 Task: Create an event for the digital art and design retreat.
Action: Mouse moved to (165, 247)
Screenshot: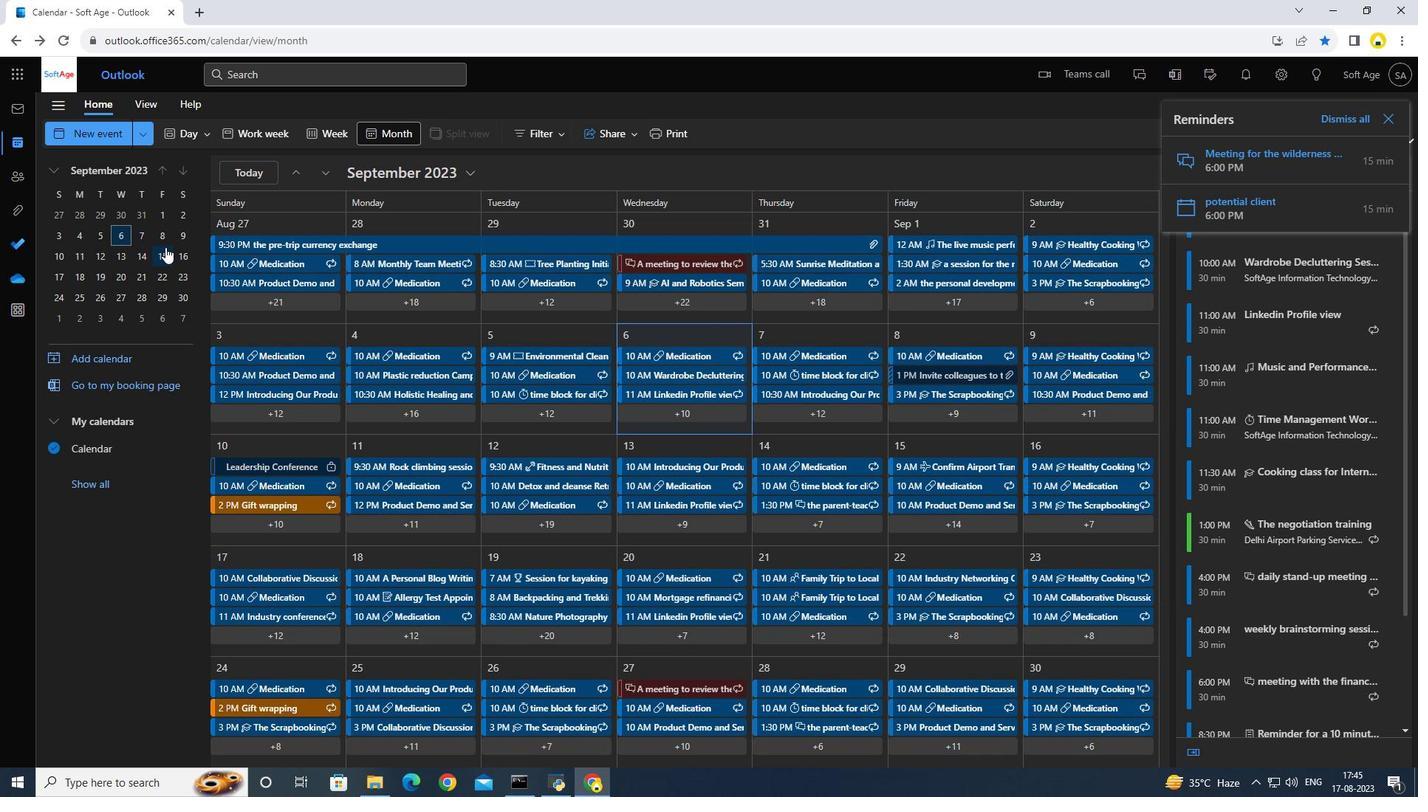
Action: Mouse pressed left at (165, 247)
Screenshot: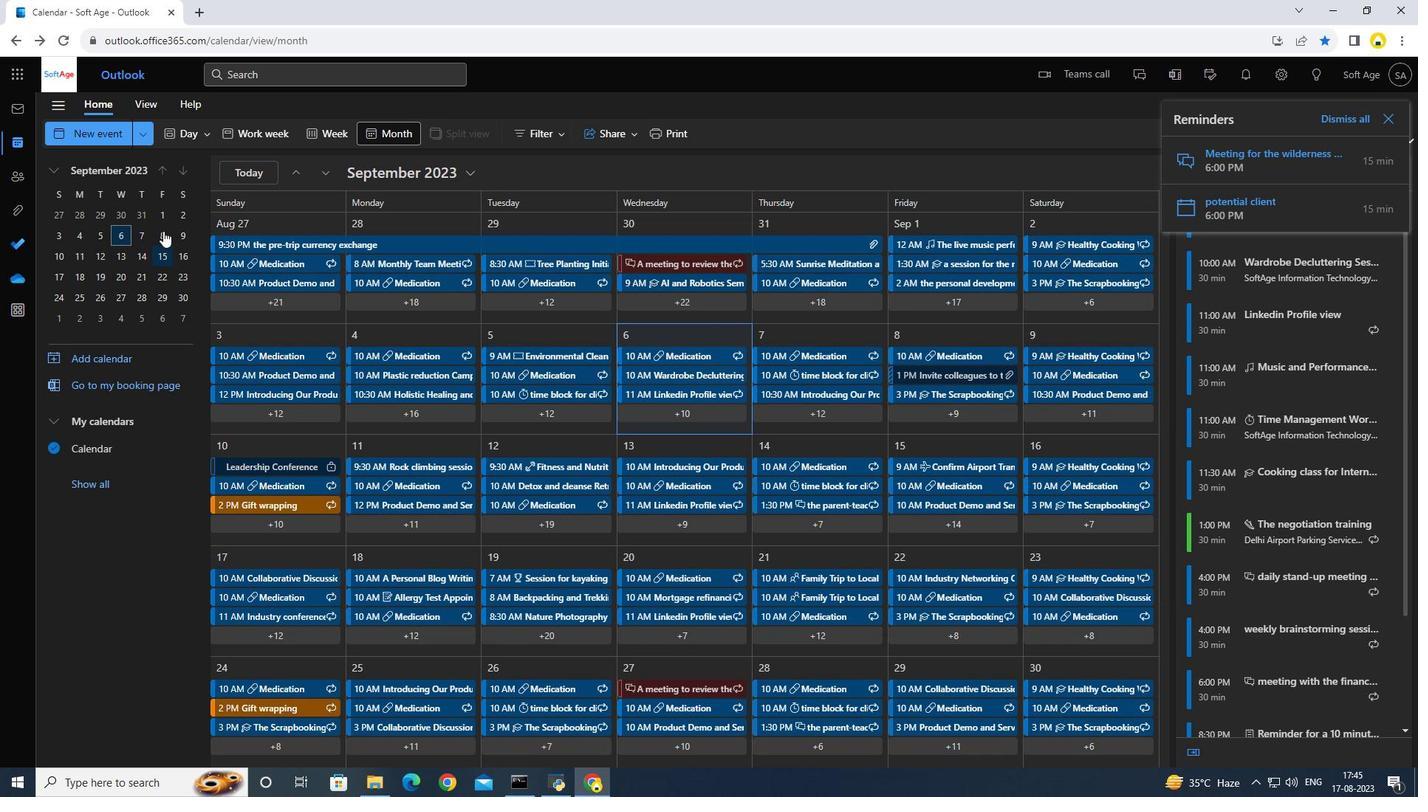 
Action: Mouse moved to (115, 131)
Screenshot: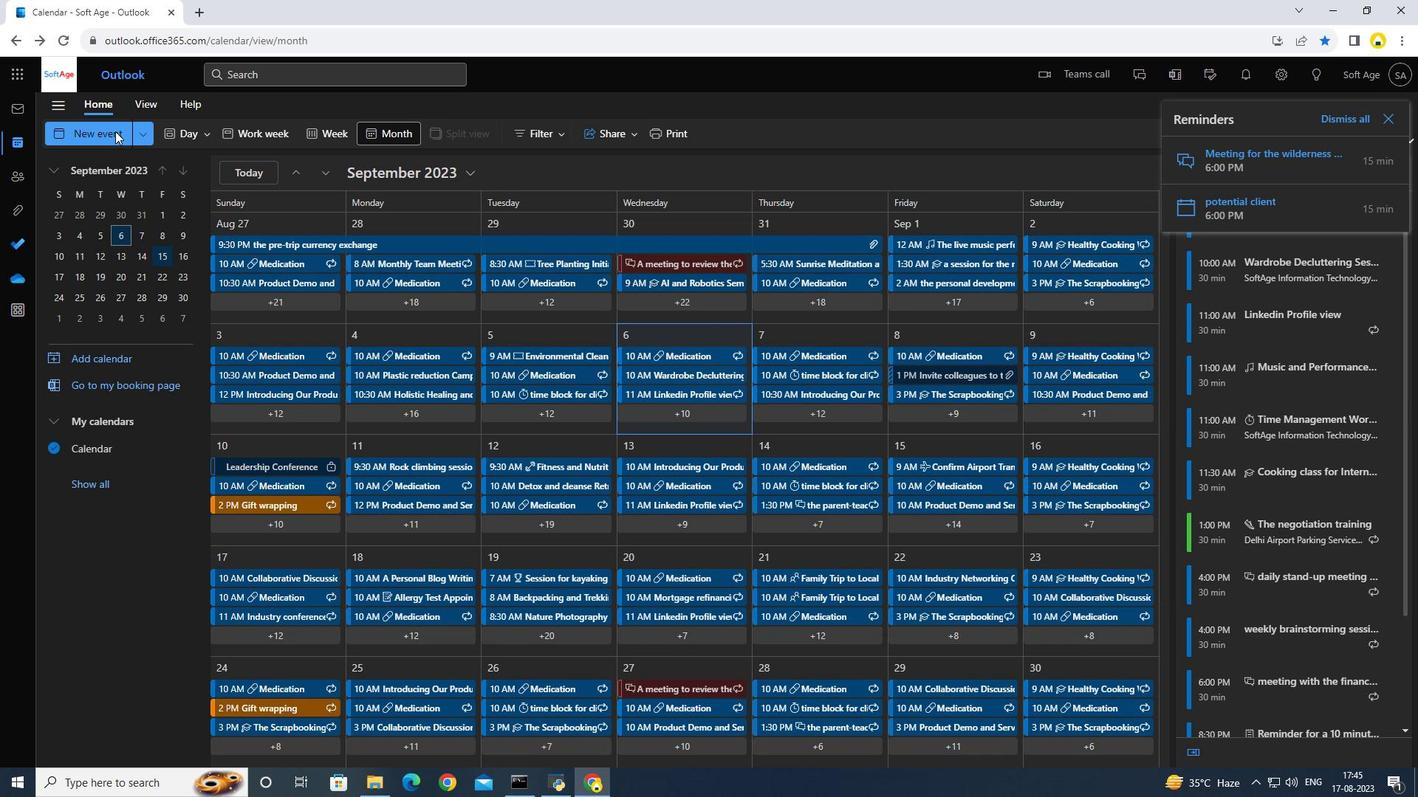
Action: Mouse pressed left at (115, 131)
Screenshot: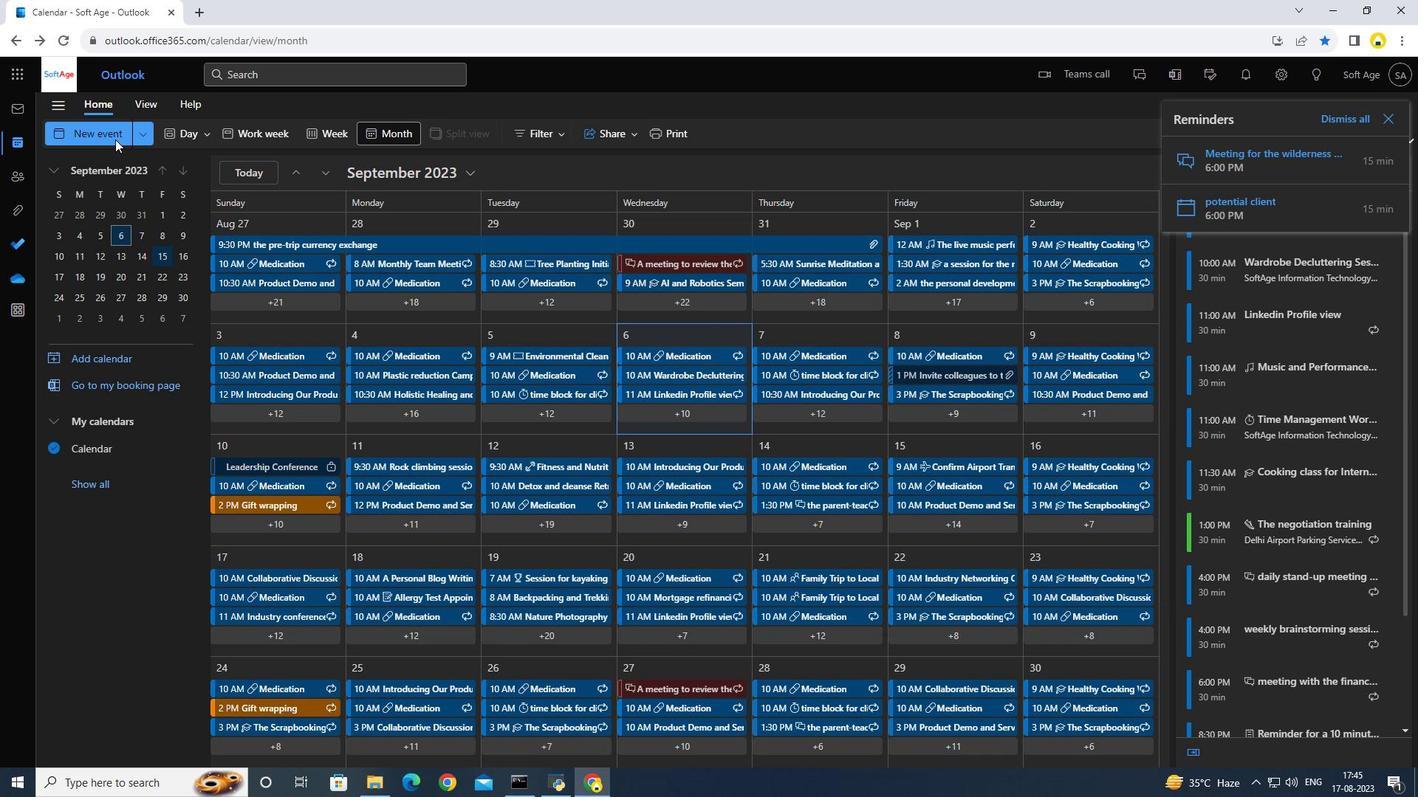 
Action: Mouse moved to (404, 223)
Screenshot: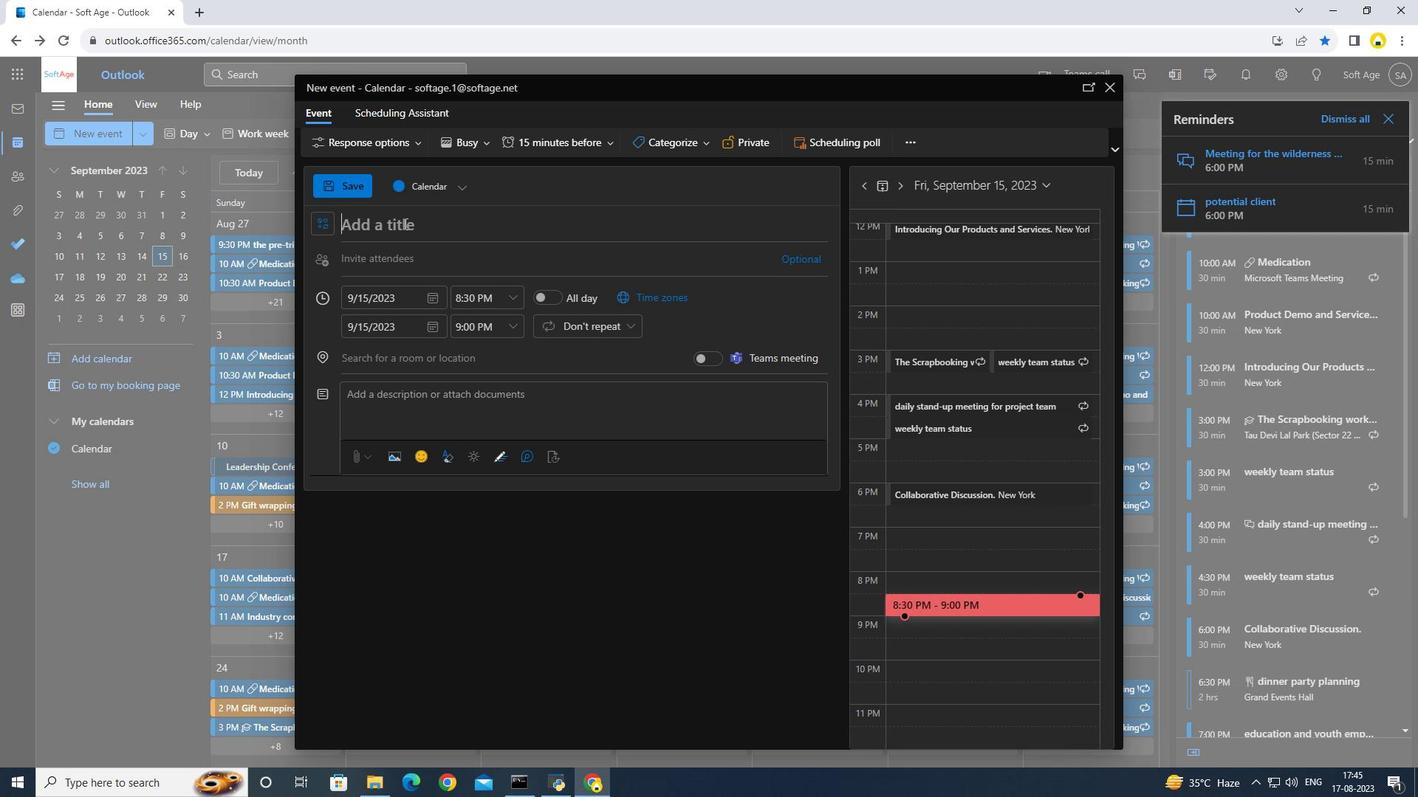 
Action: Mouse pressed left at (404, 223)
Screenshot: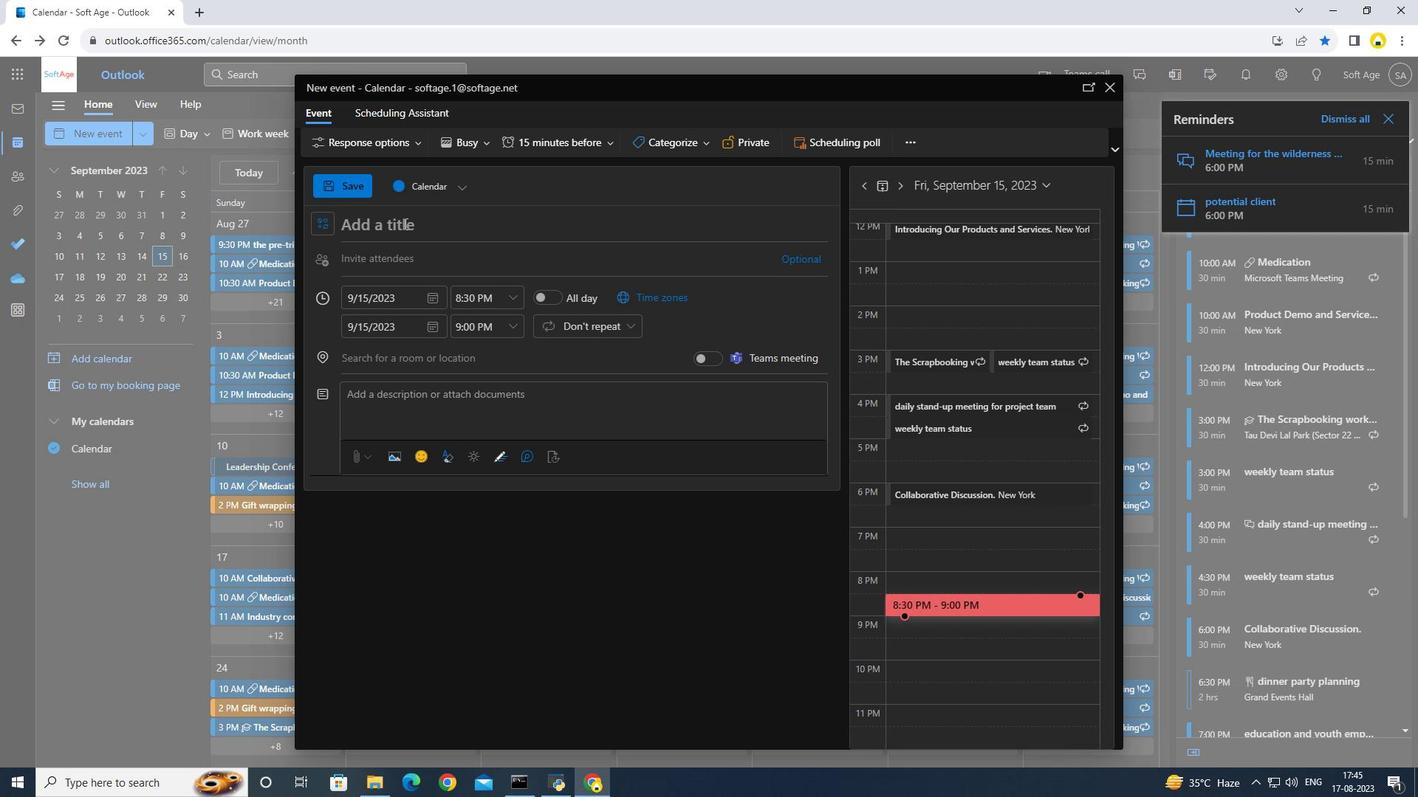 
Action: Key pressed <Key.caps_lock>D<Key.caps_lock>igitai<Key.space><Key.backspace><Key.backspace>l<Key.space>an
Screenshot: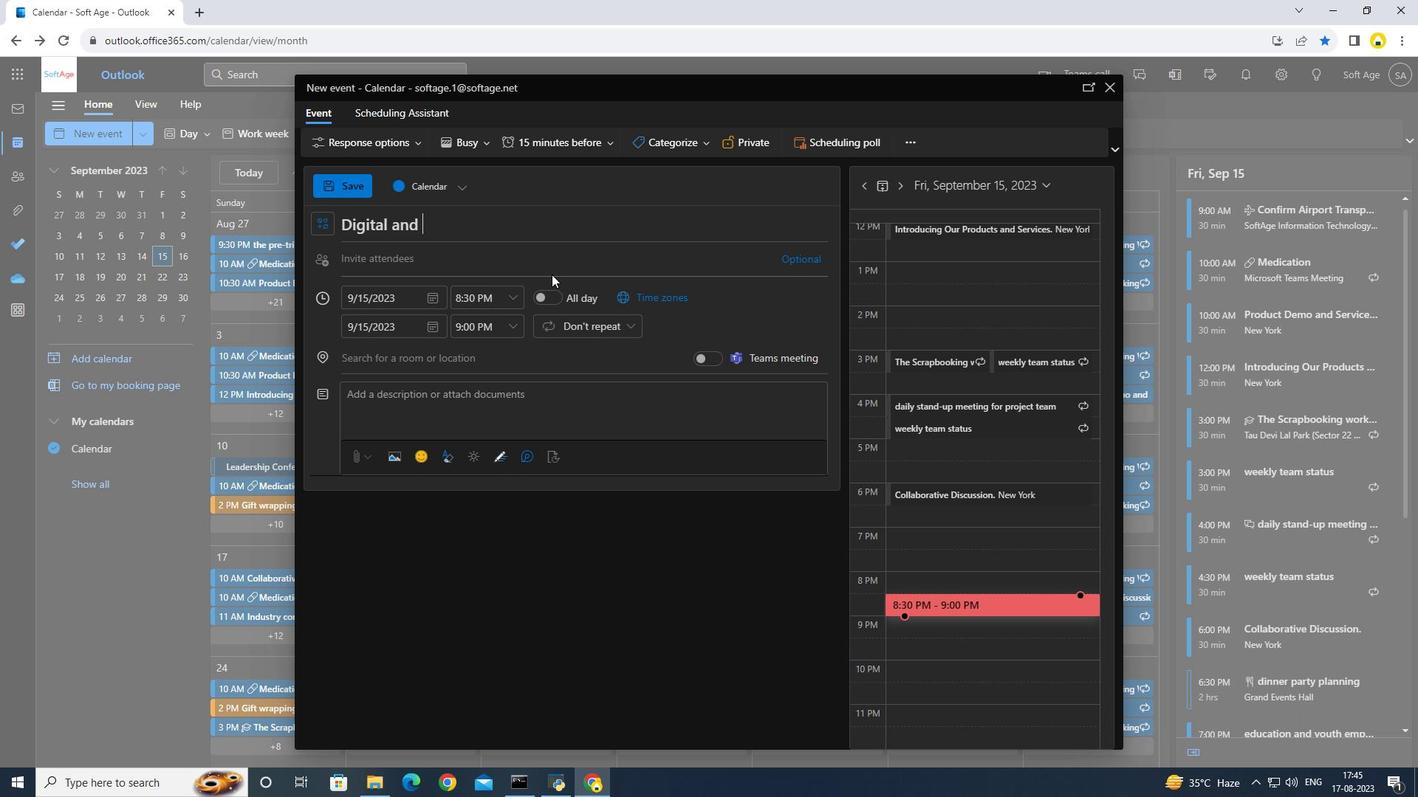 
Action: Mouse moved to (537, 268)
Screenshot: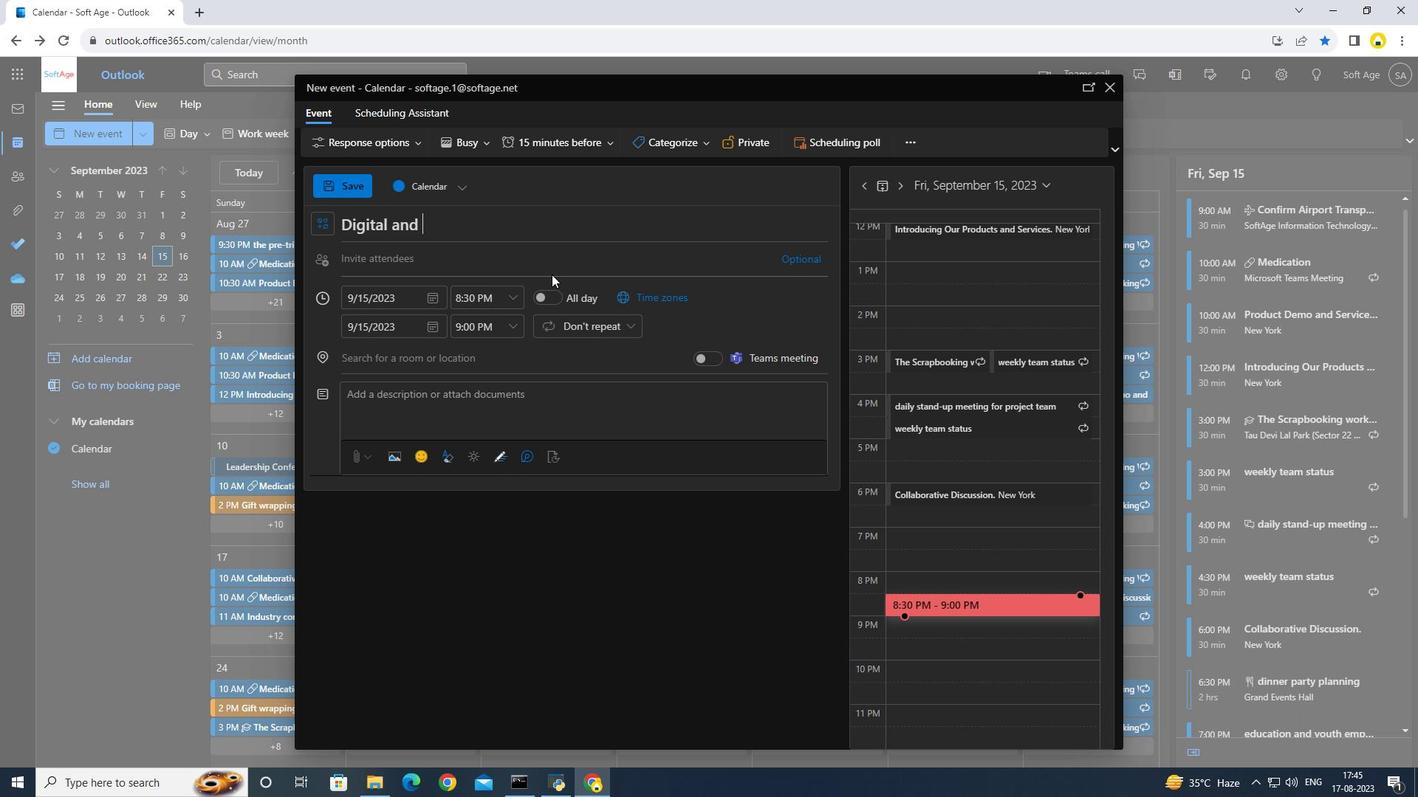 
Action: Key pressed d
Screenshot: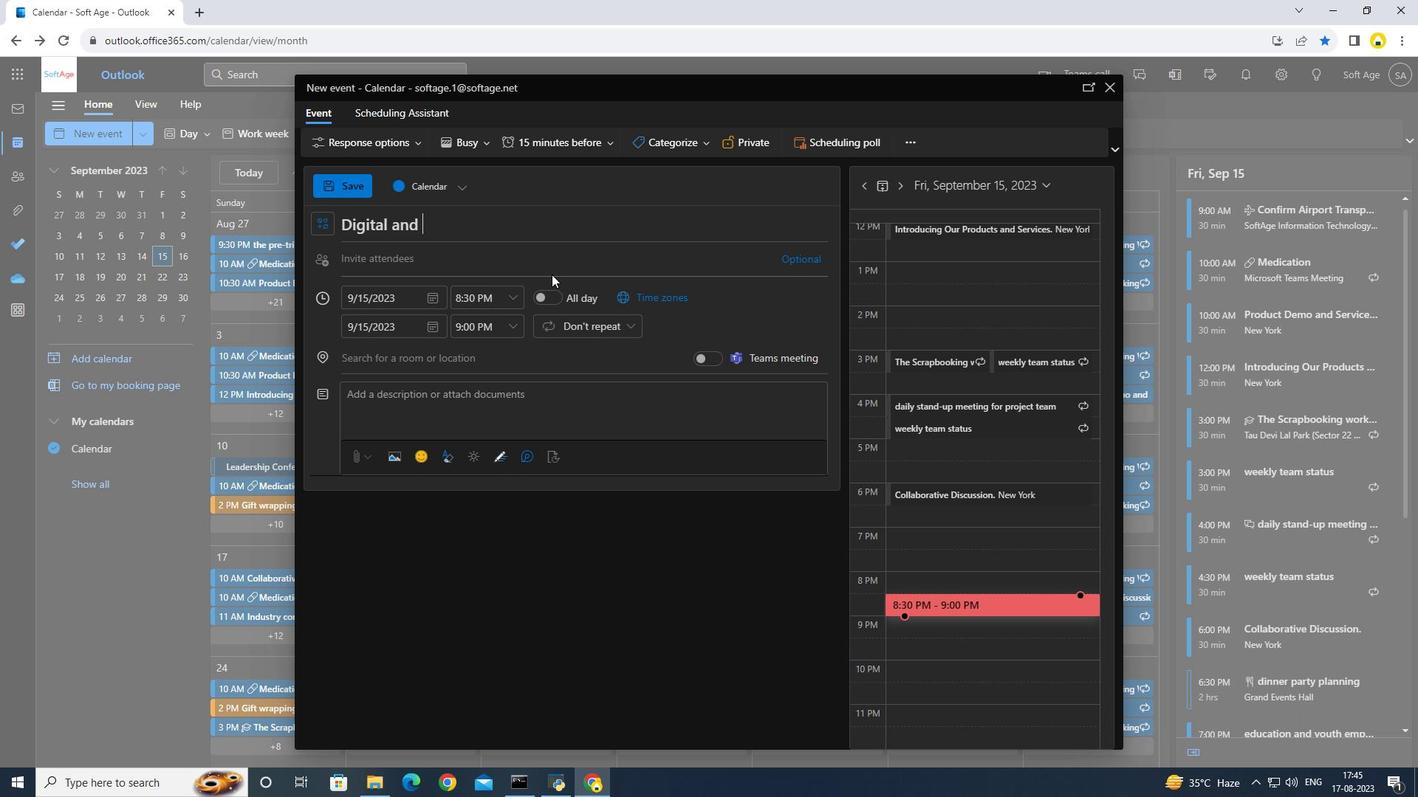 
Action: Mouse moved to (551, 274)
Screenshot: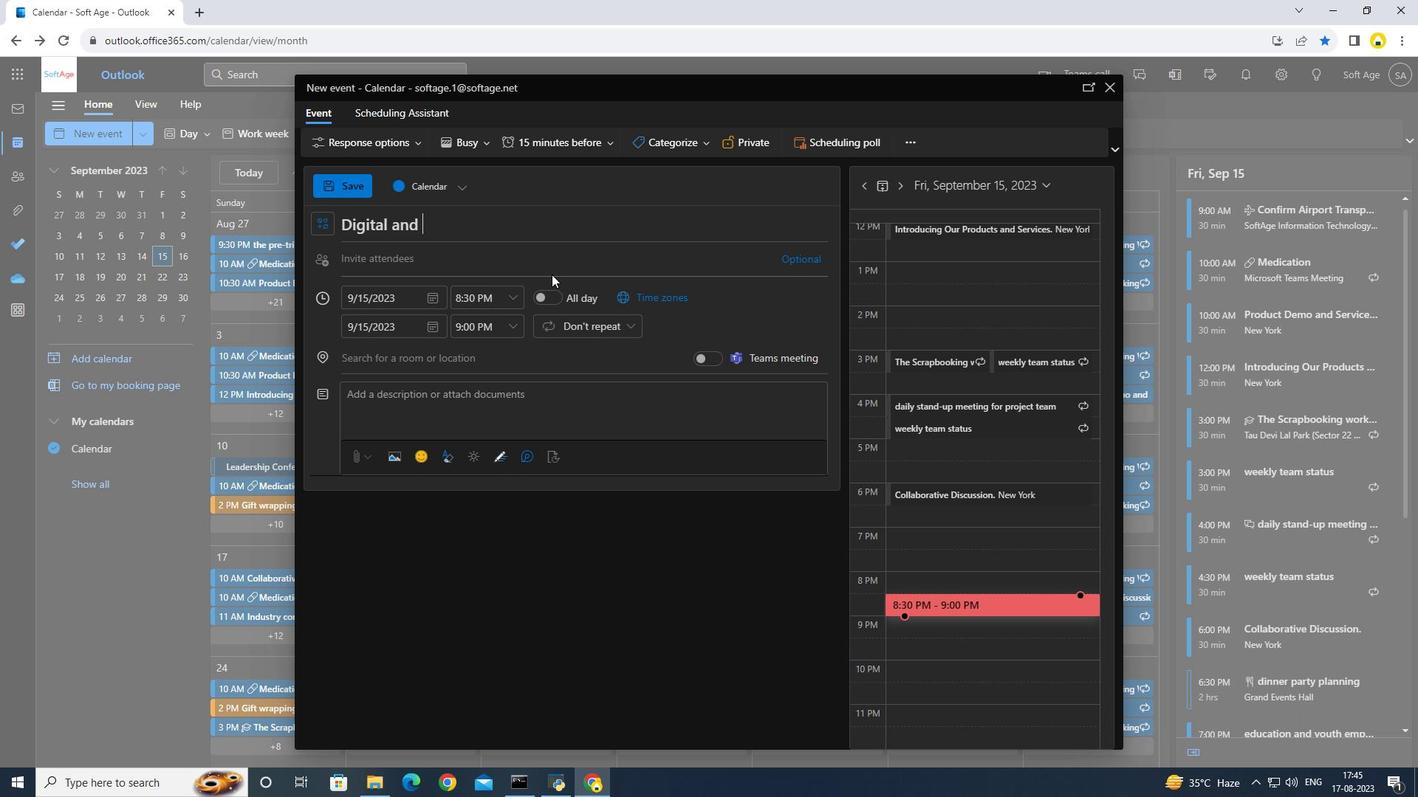 
Action: Key pressed <Key.space><Key.backspace><Key.backspace><Key.backspace>rt<Key.space>and<Key.space>design<Key.space>retreat
Screenshot: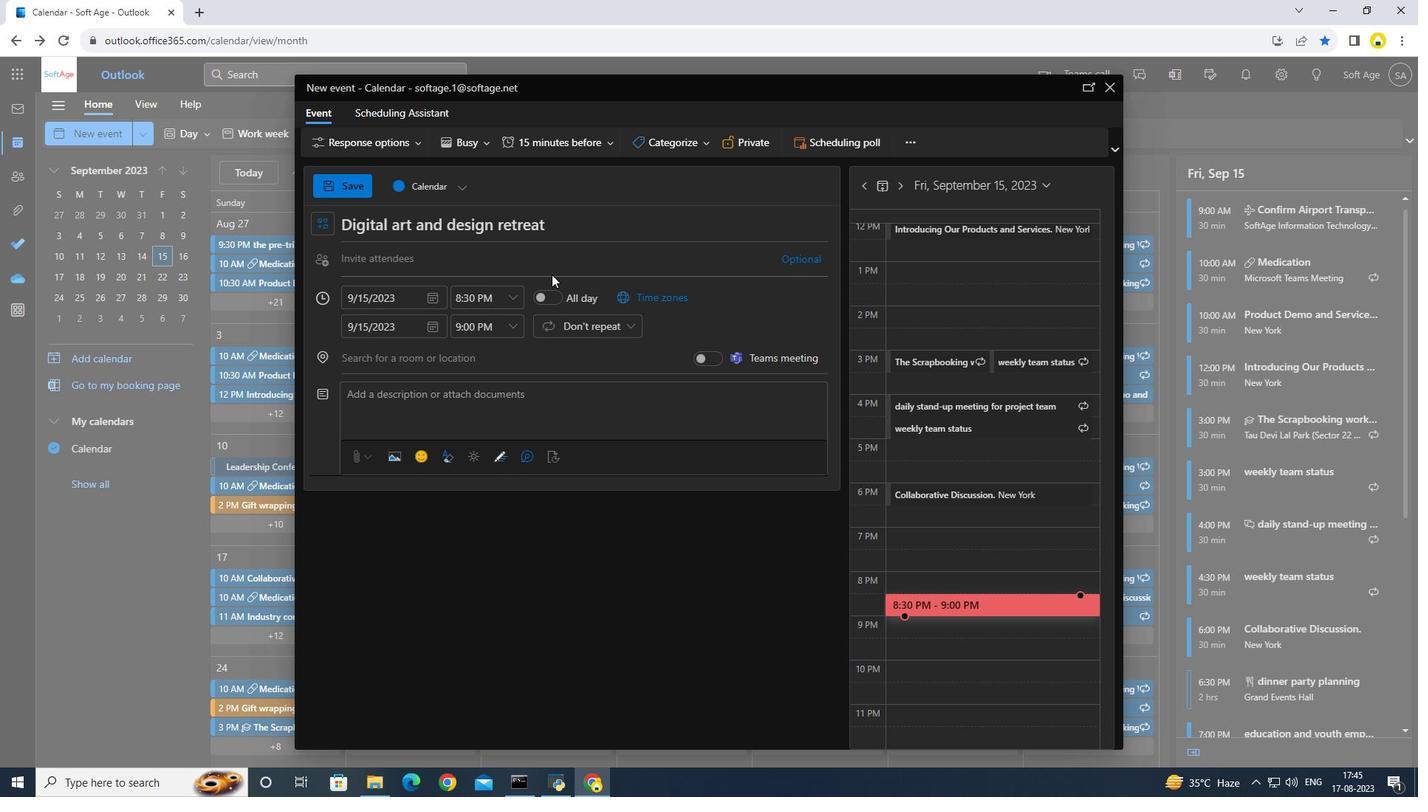 
Action: Mouse moved to (499, 303)
Screenshot: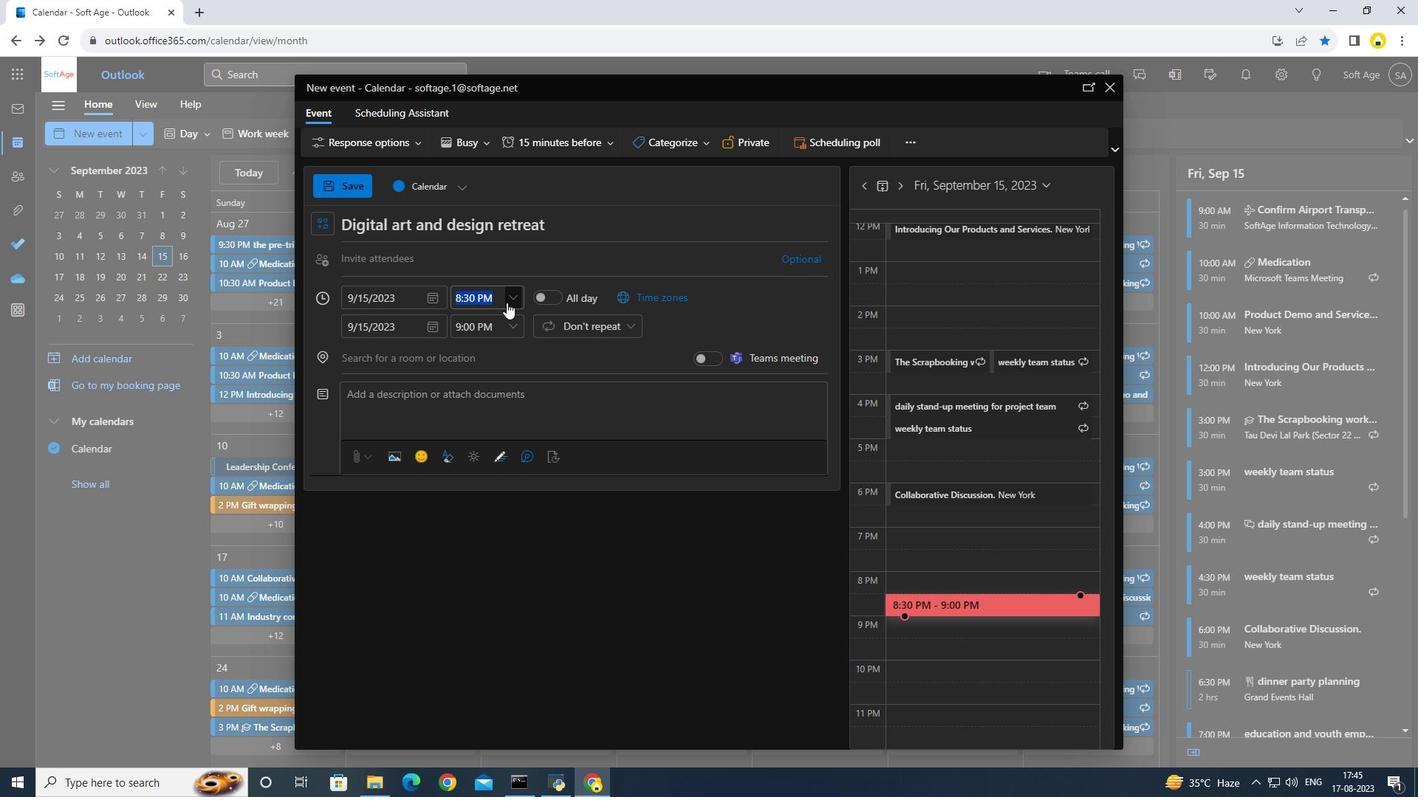 
Action: Mouse pressed left at (499, 303)
Screenshot: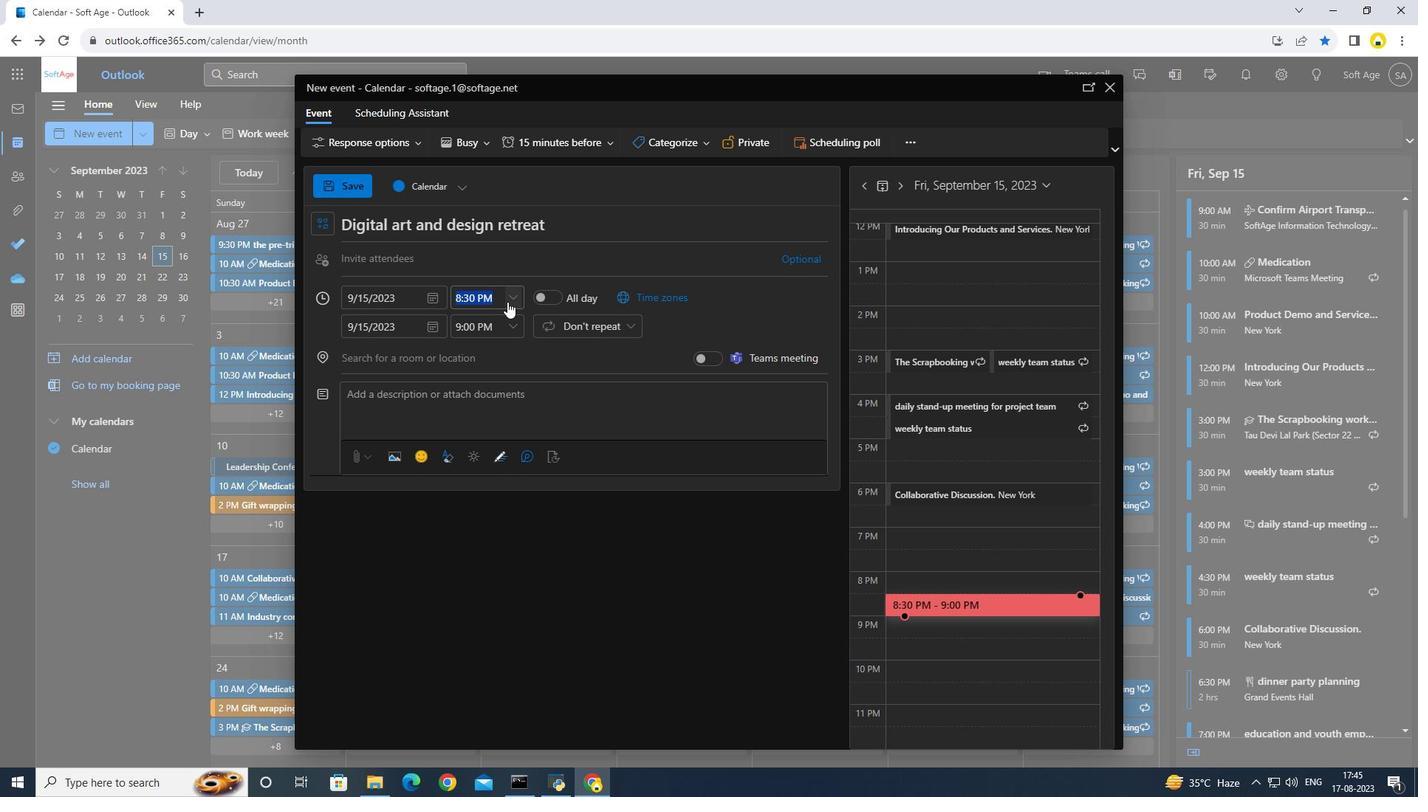 
Action: Mouse moved to (506, 302)
Screenshot: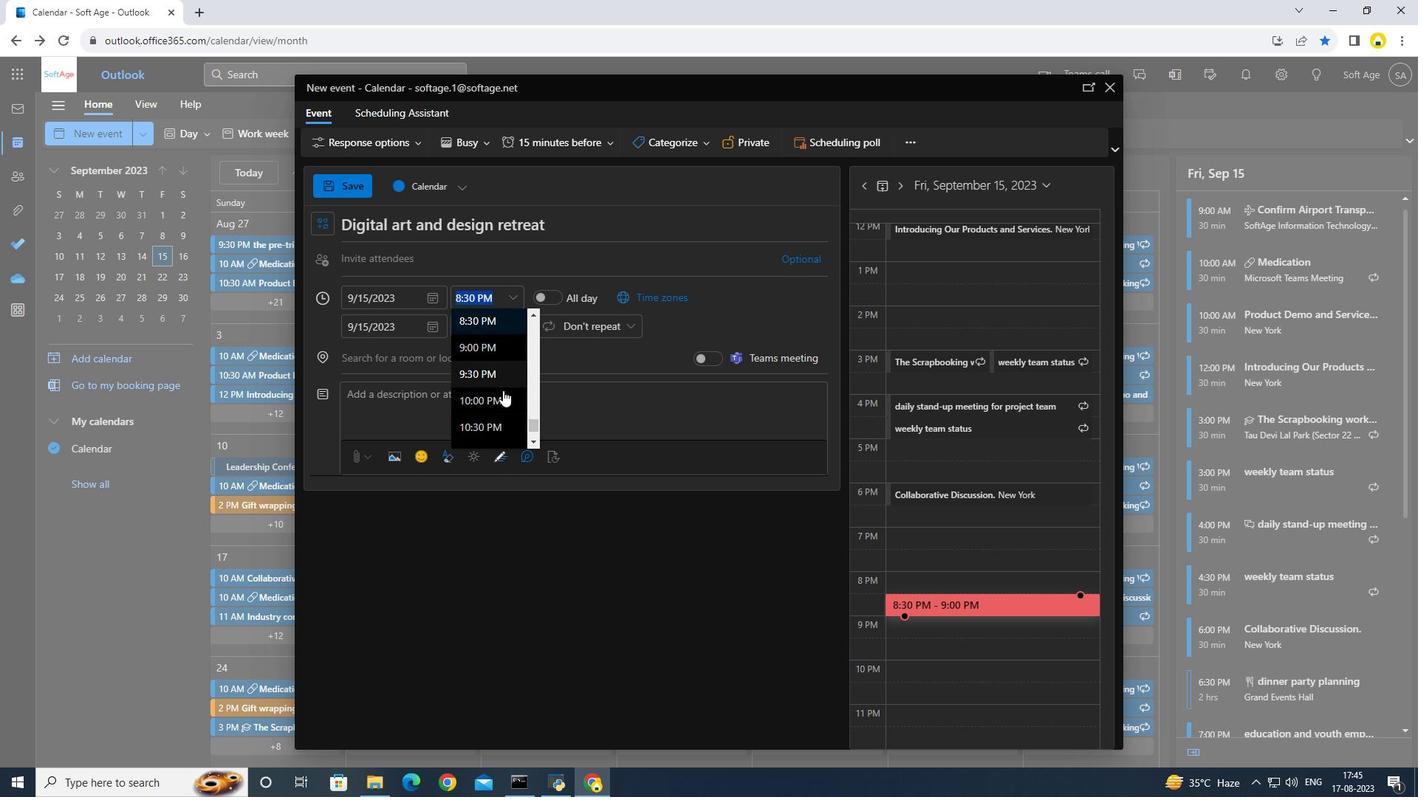 
Action: Mouse pressed left at (506, 302)
Screenshot: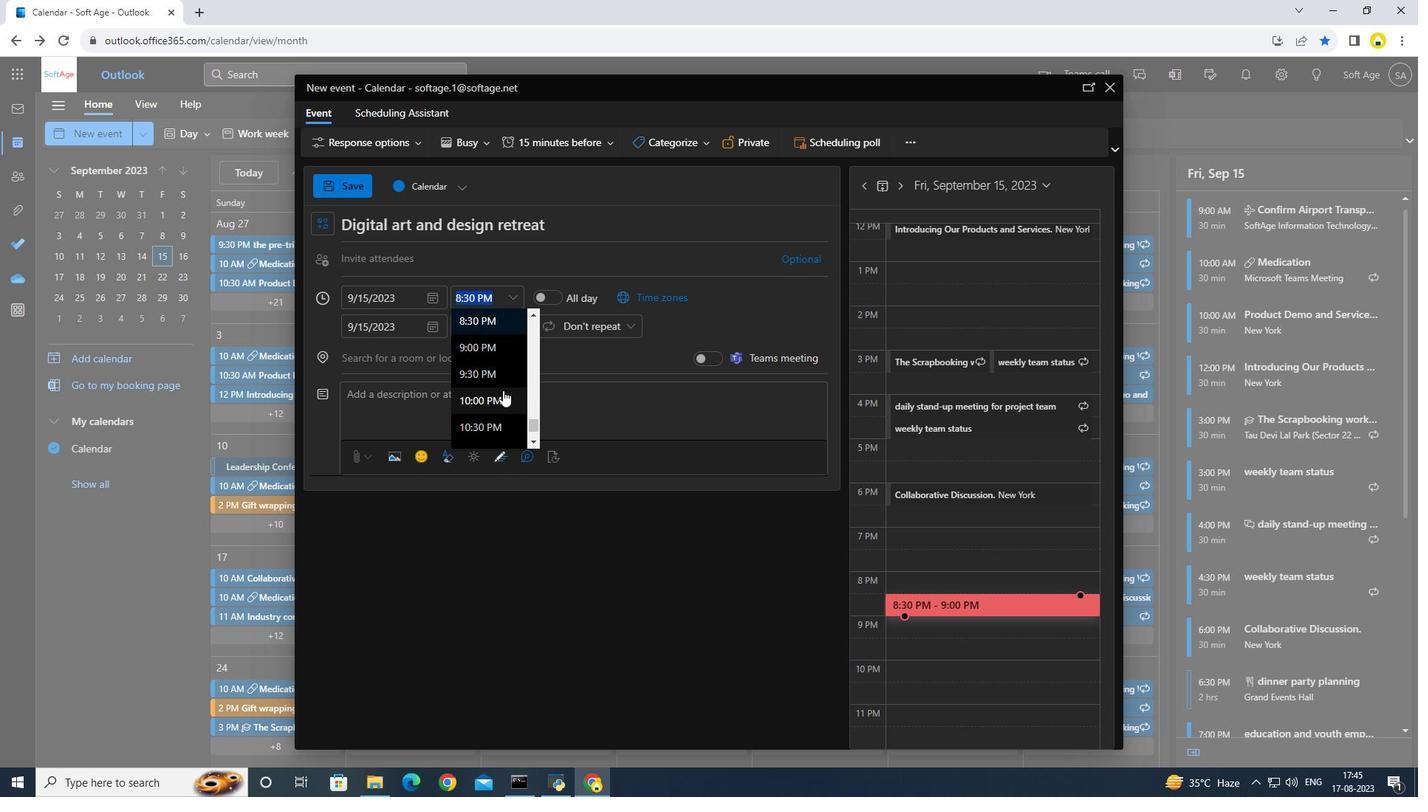 
Action: Mouse moved to (503, 390)
Screenshot: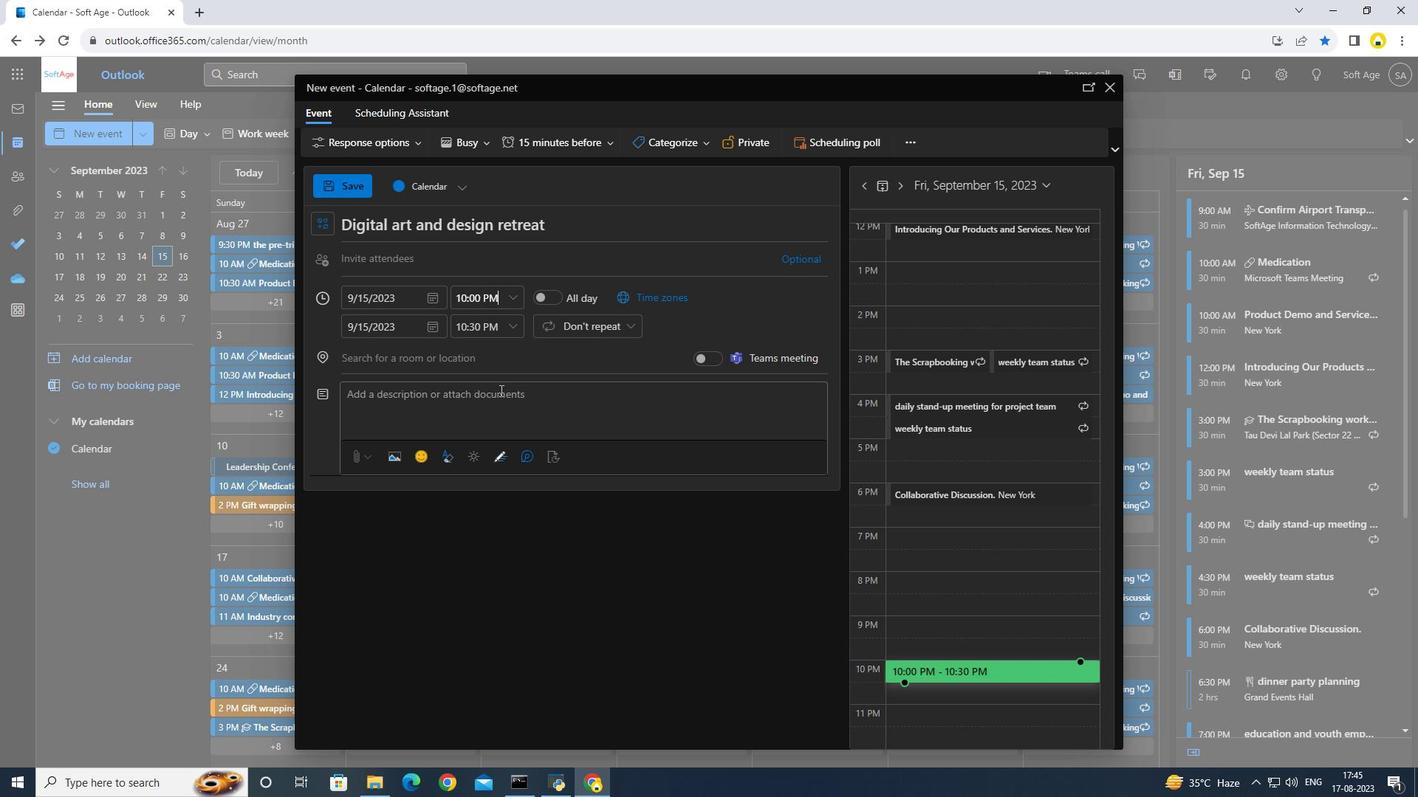 
Action: Mouse pressed left at (503, 390)
Screenshot: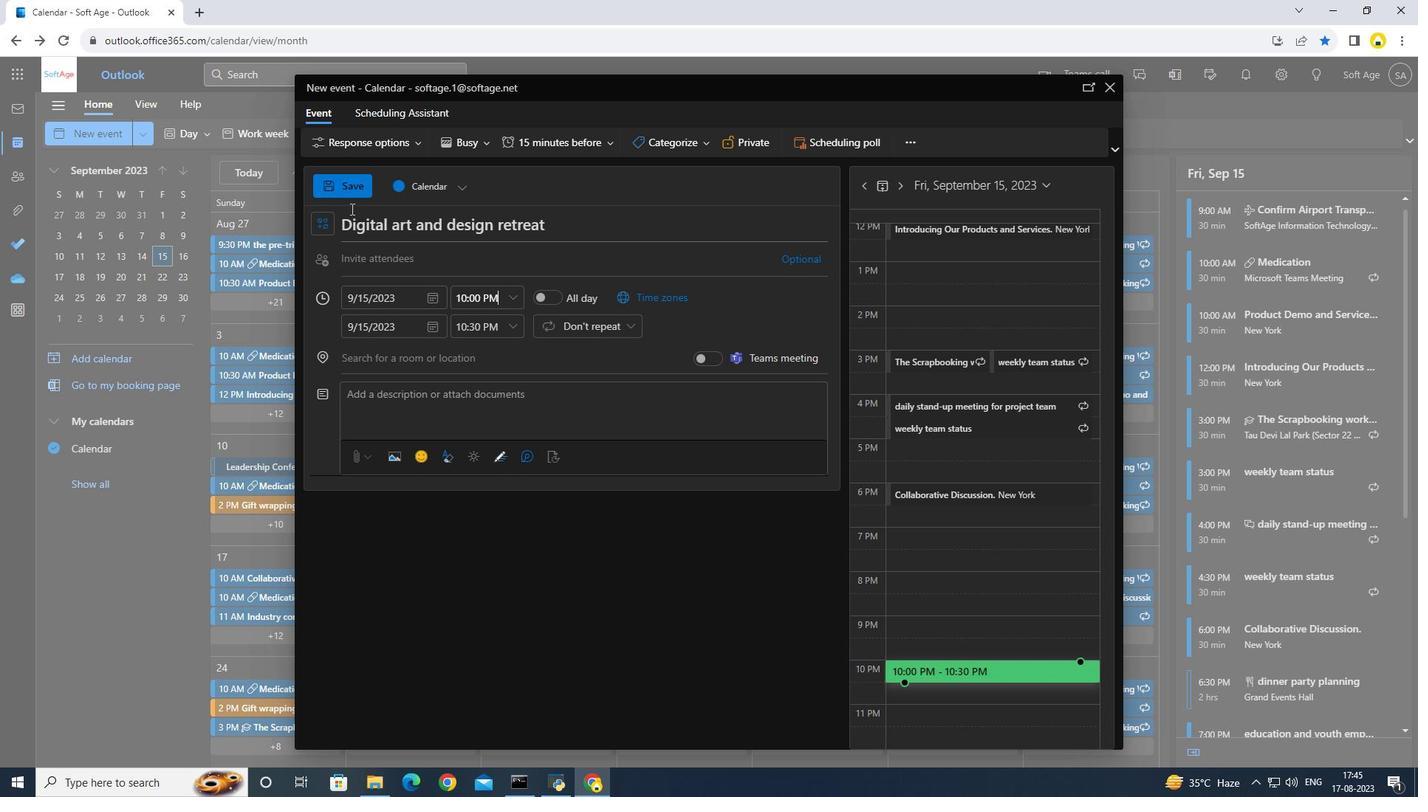 
Action: Mouse moved to (347, 191)
Screenshot: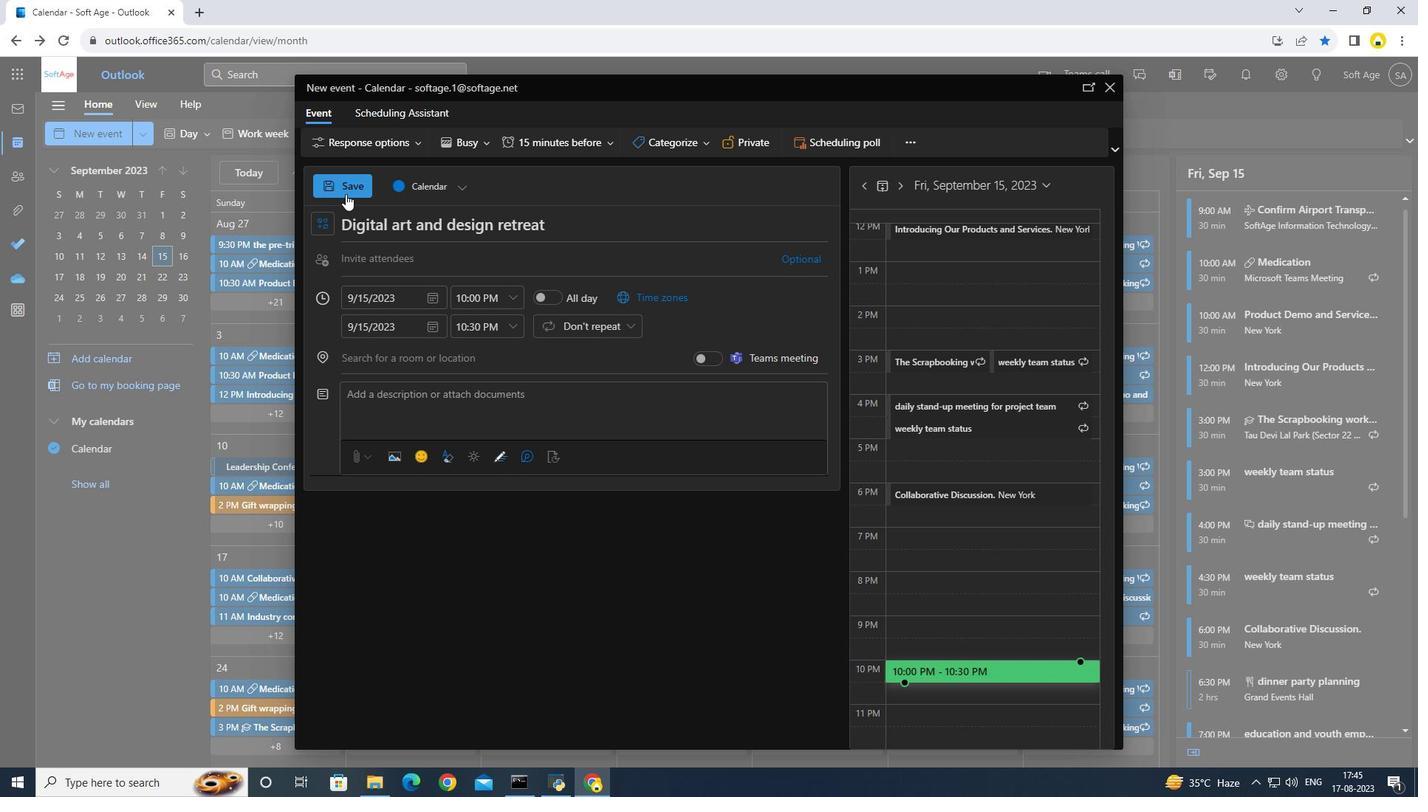 
Action: Mouse pressed left at (347, 191)
Screenshot: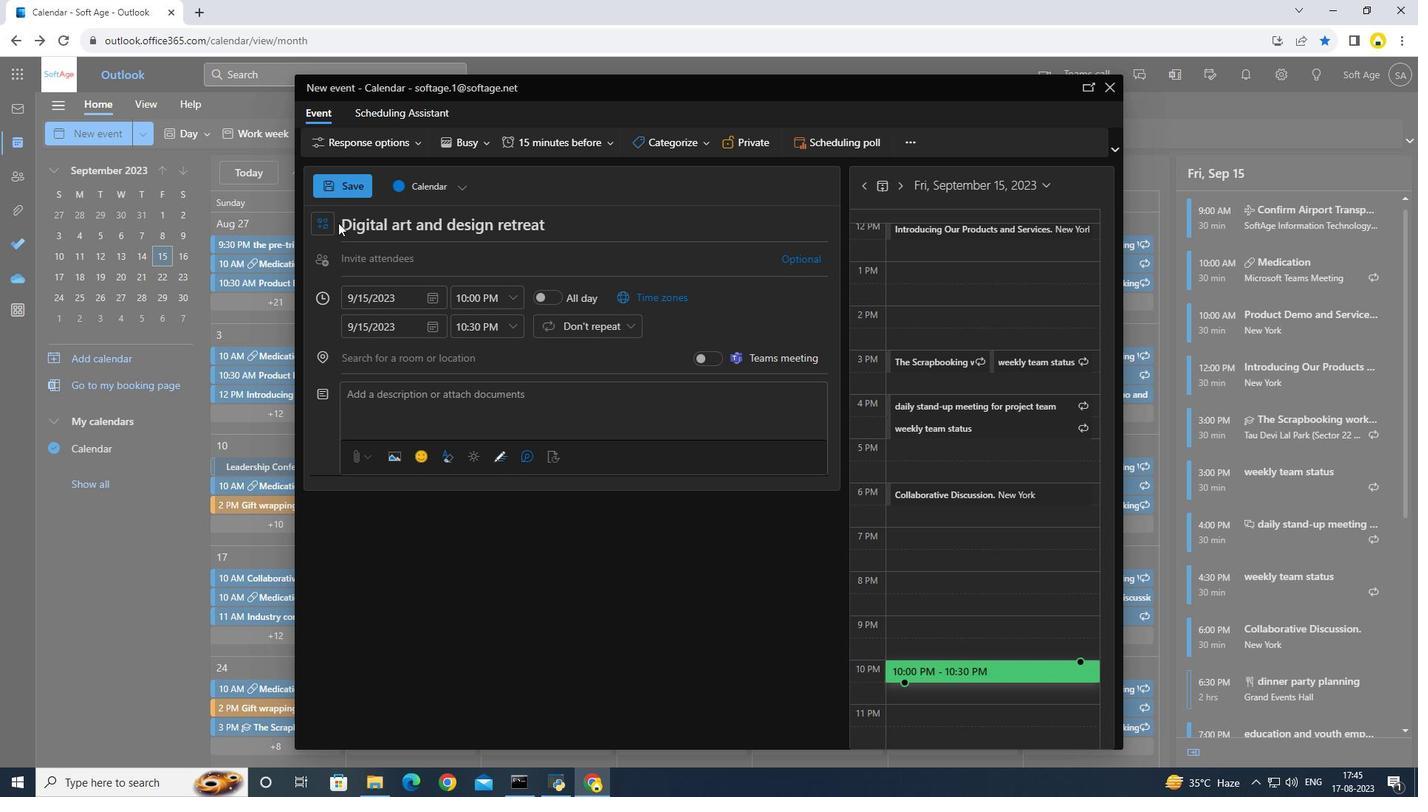 
Action: Mouse moved to (335, 248)
Screenshot: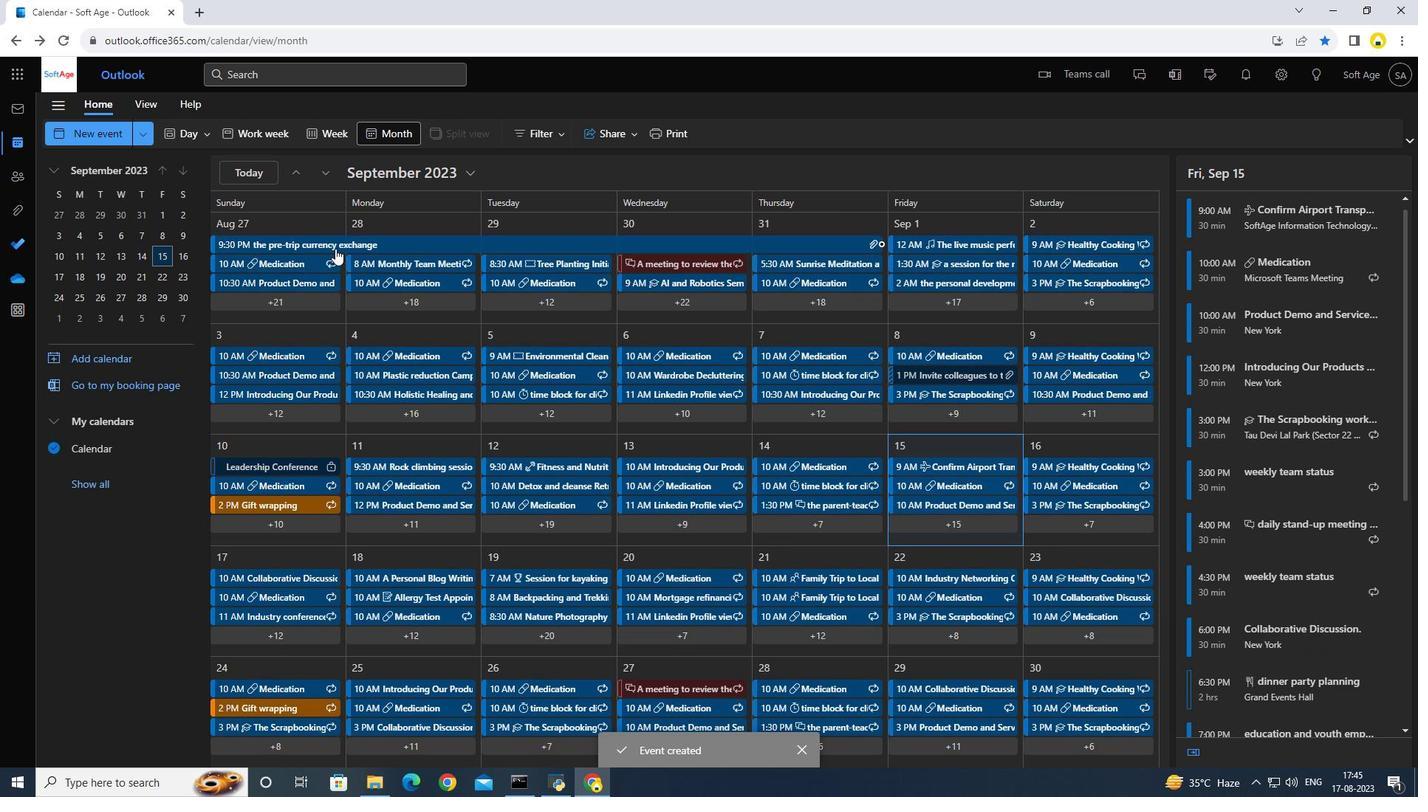
